 Task: Select newWindow in untrusted files.
Action: Mouse moved to (21, 591)
Screenshot: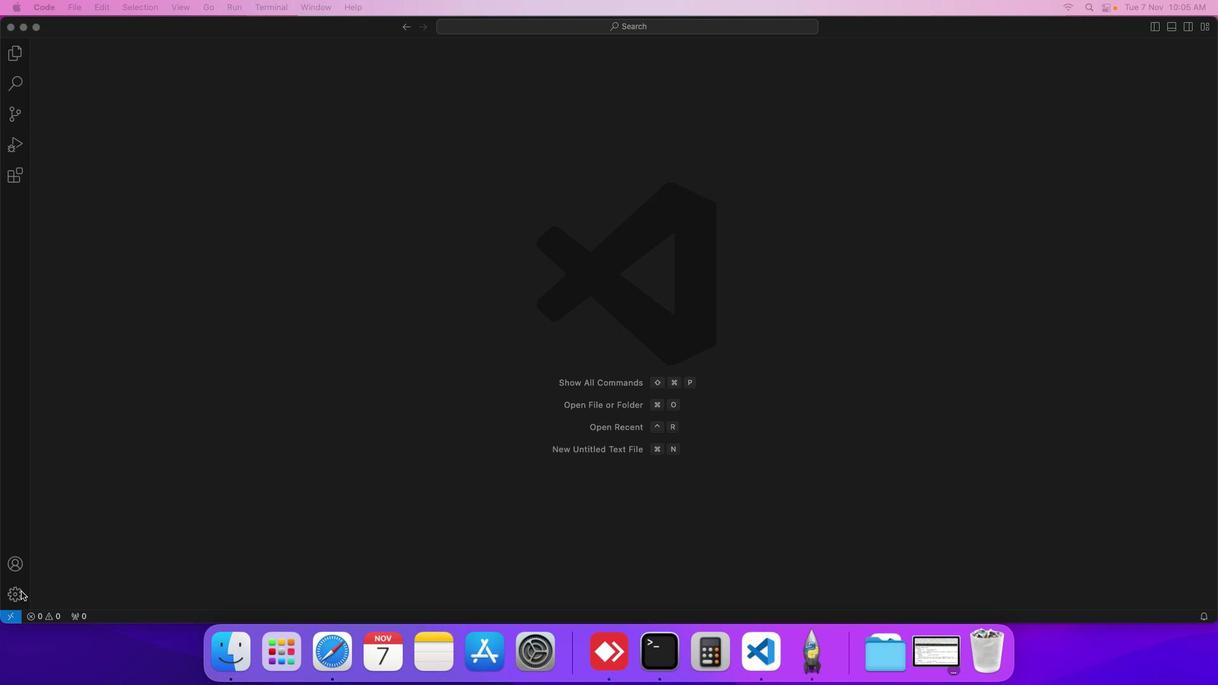 
Action: Mouse pressed left at (21, 591)
Screenshot: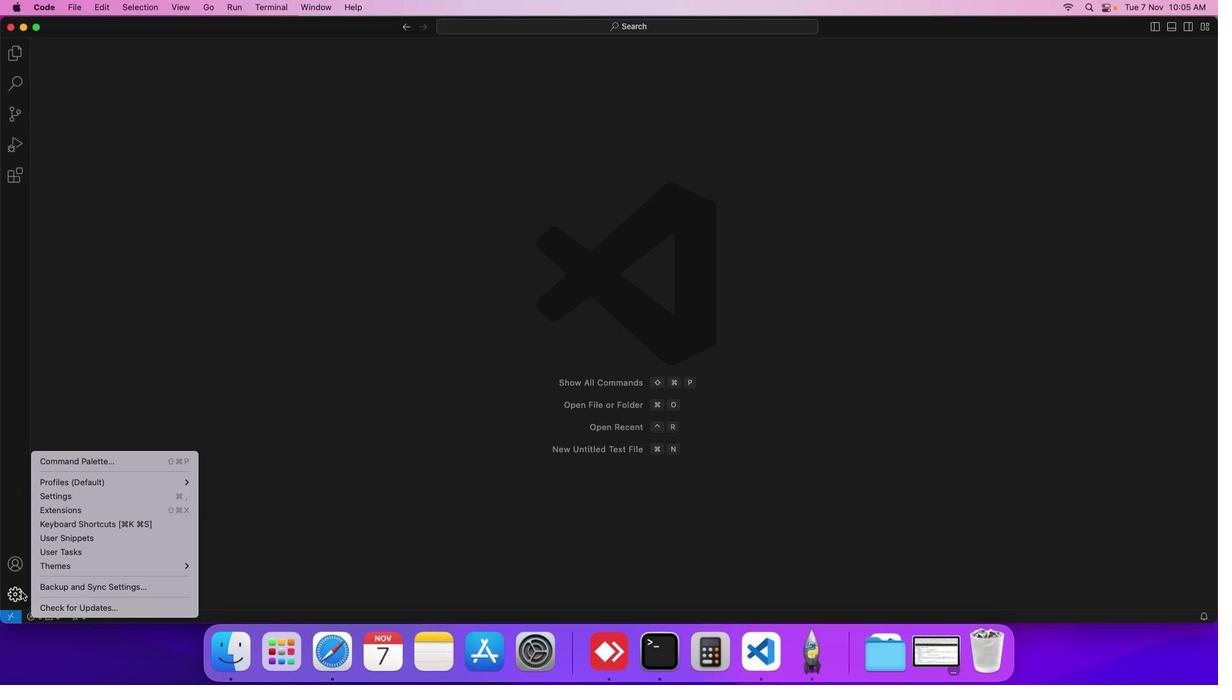 
Action: Mouse moved to (68, 495)
Screenshot: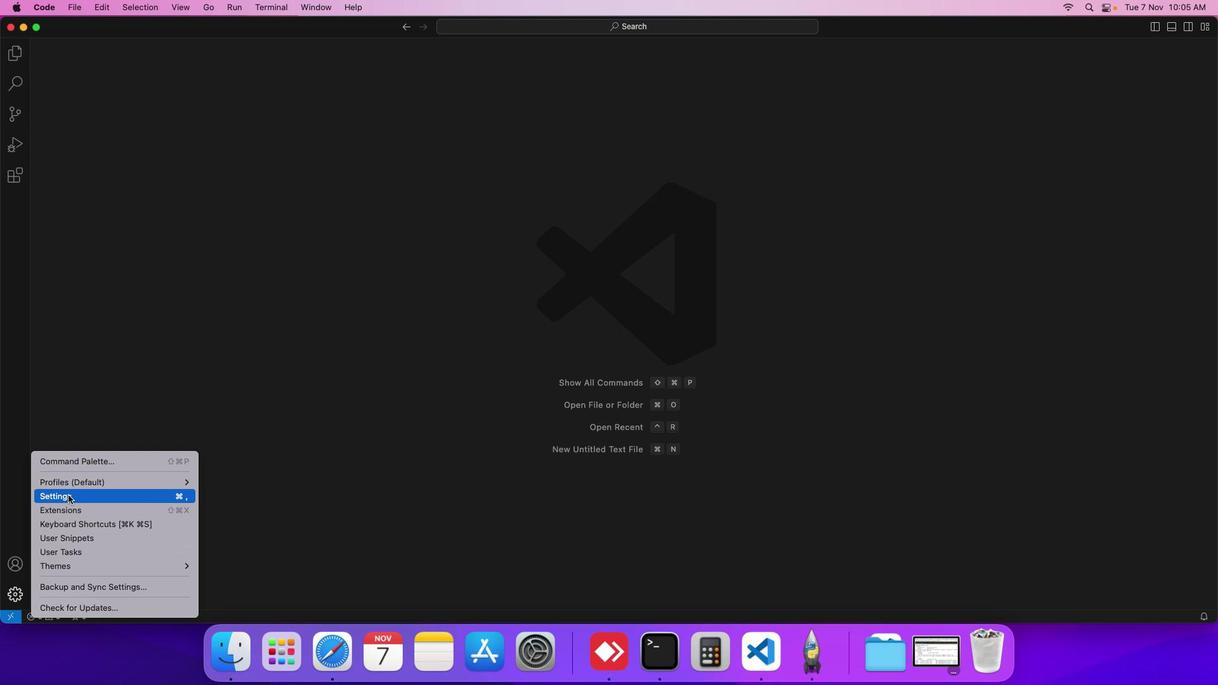 
Action: Mouse pressed left at (68, 495)
Screenshot: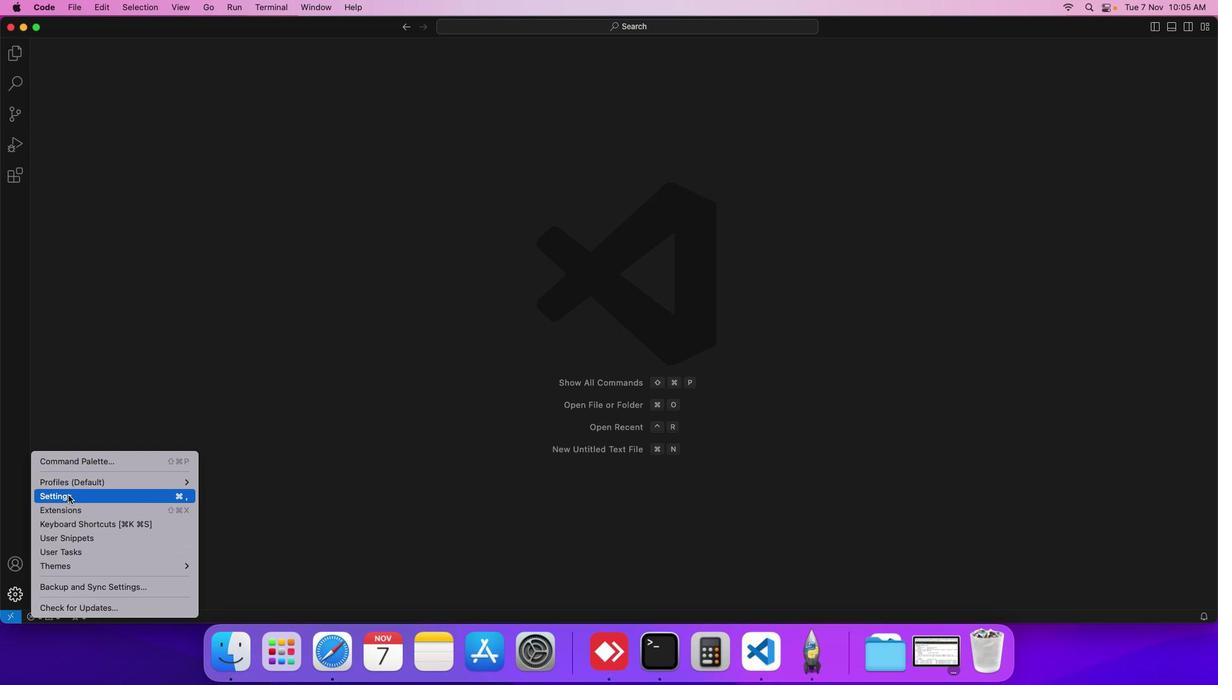 
Action: Mouse moved to (296, 213)
Screenshot: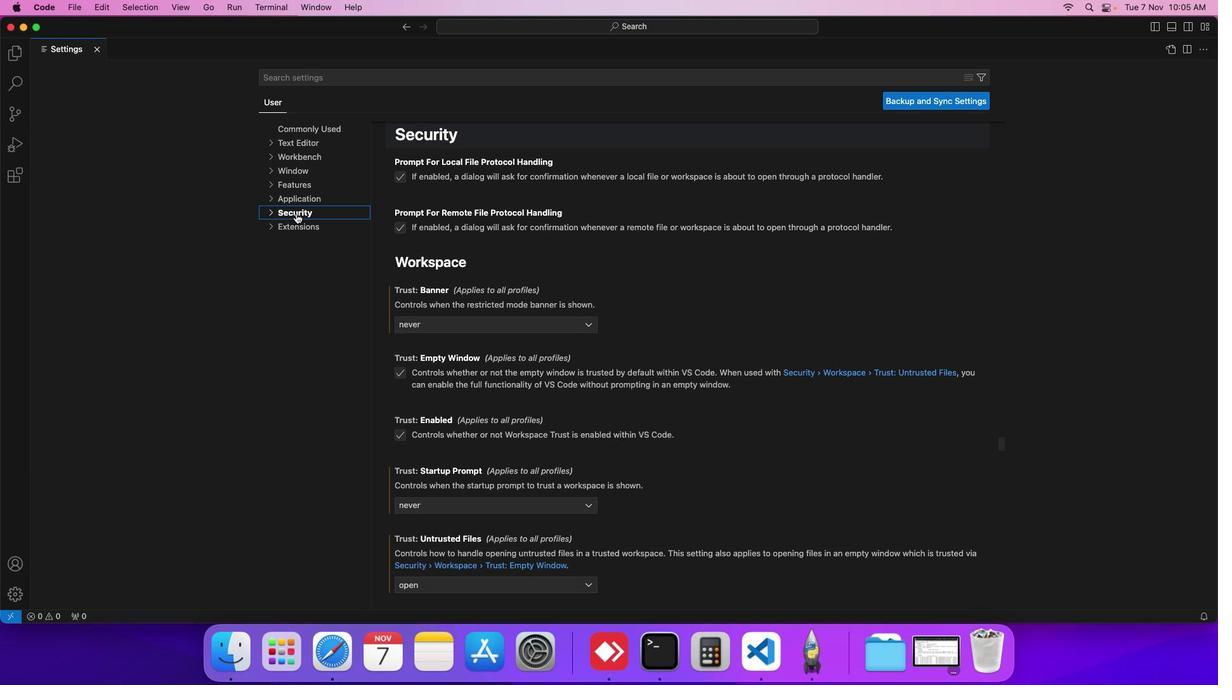 
Action: Mouse pressed left at (296, 213)
Screenshot: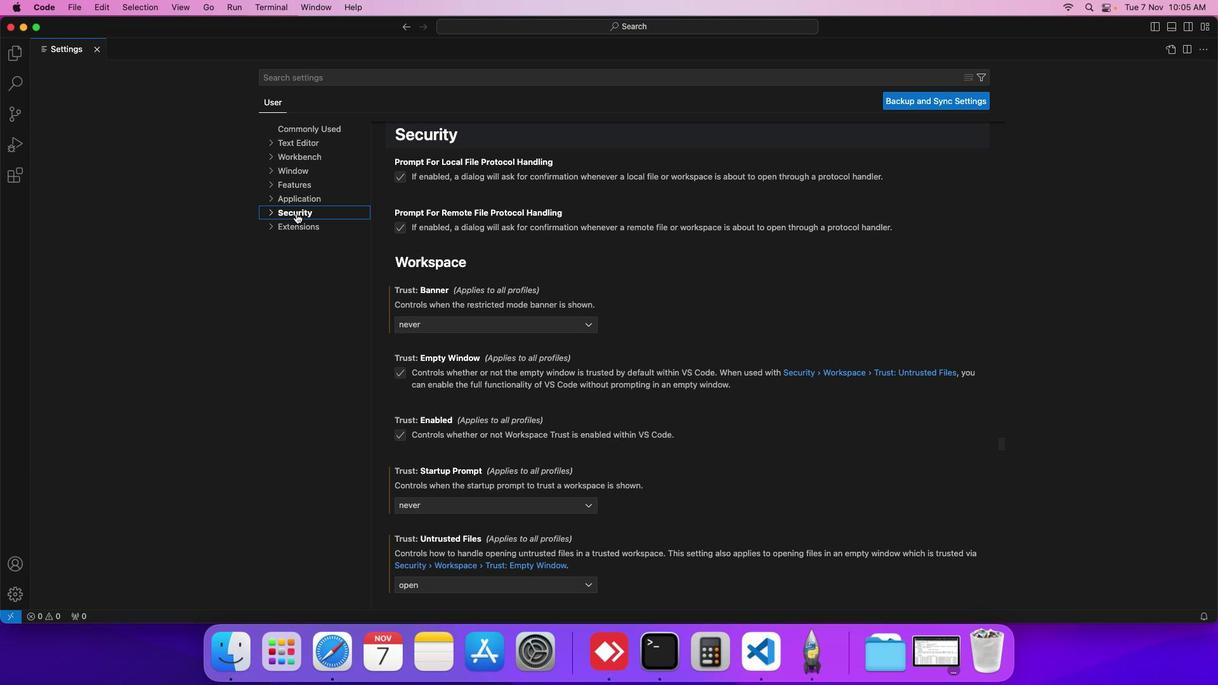 
Action: Mouse moved to (299, 223)
Screenshot: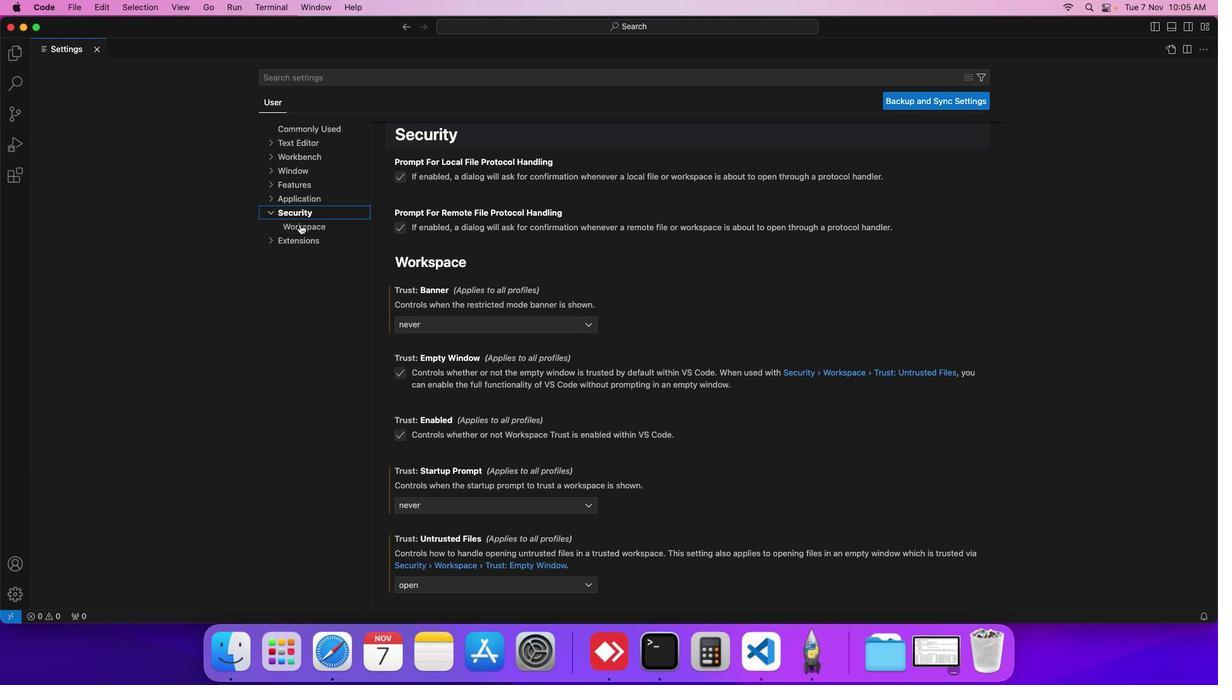 
Action: Mouse pressed left at (299, 223)
Screenshot: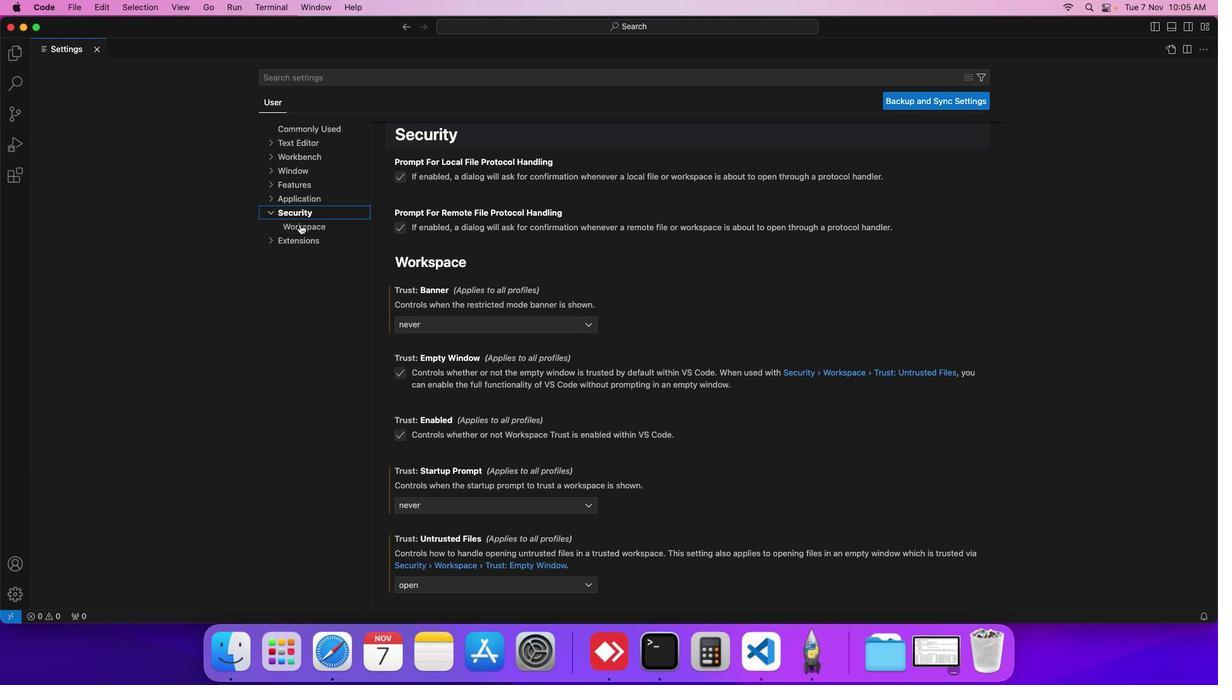 
Action: Mouse moved to (470, 464)
Screenshot: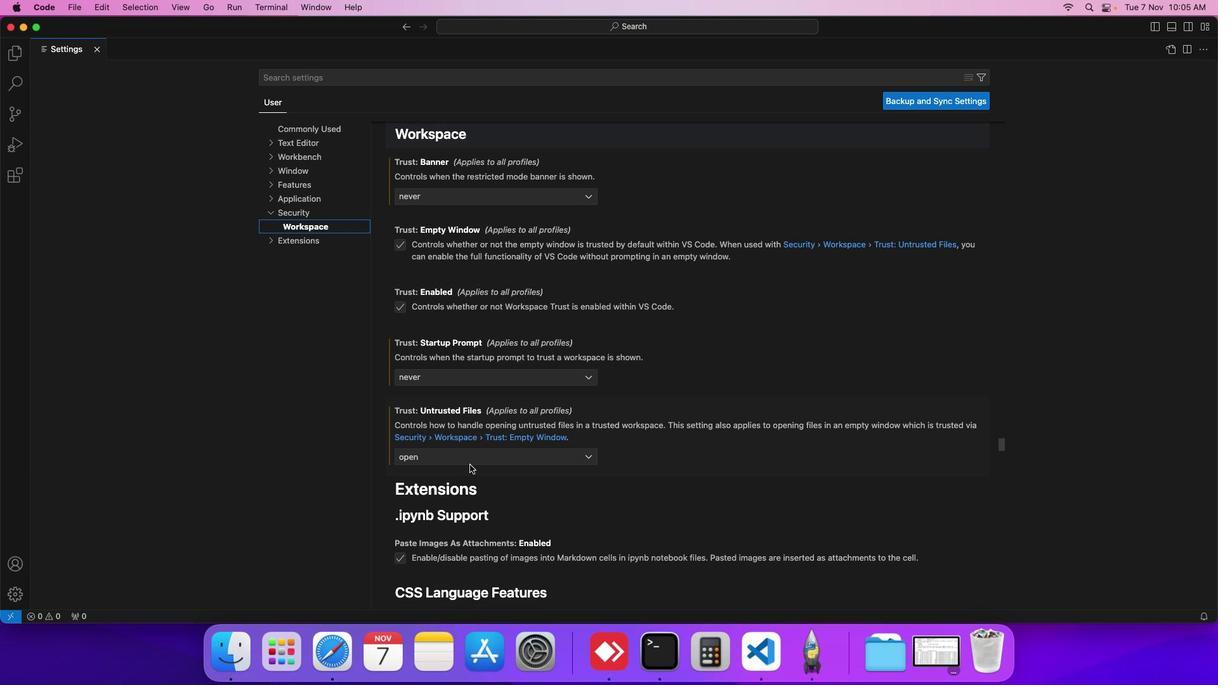 
Action: Mouse pressed left at (470, 464)
Screenshot: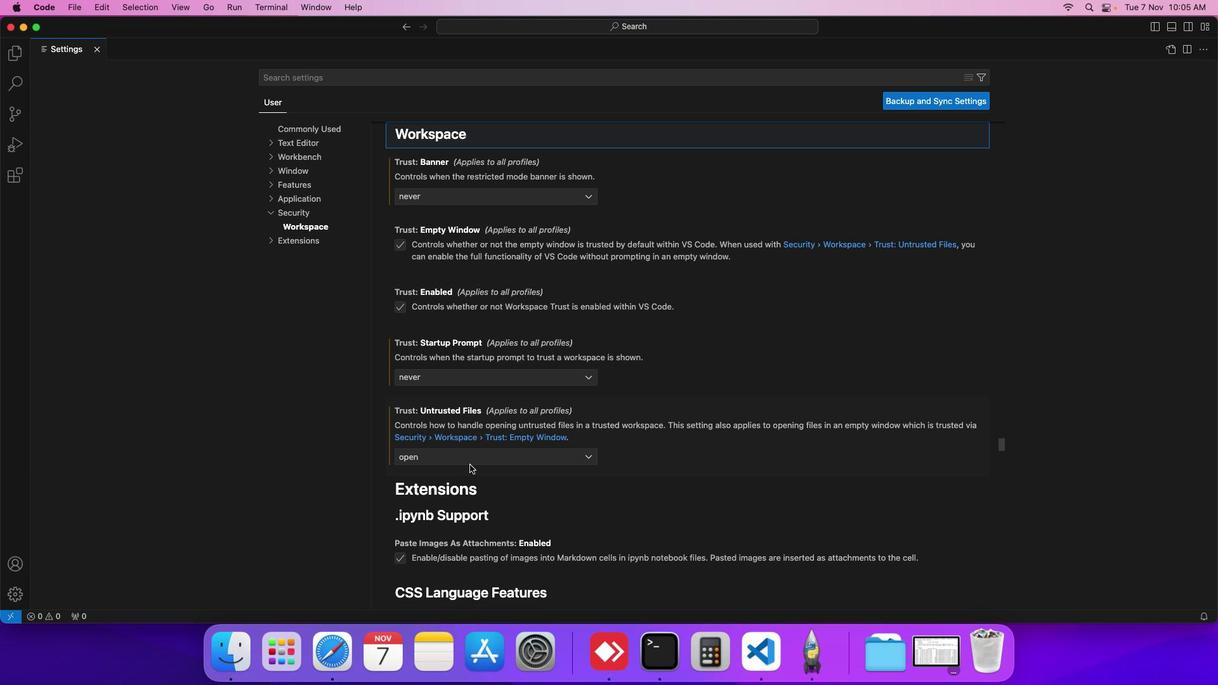 
Action: Mouse moved to (471, 458)
Screenshot: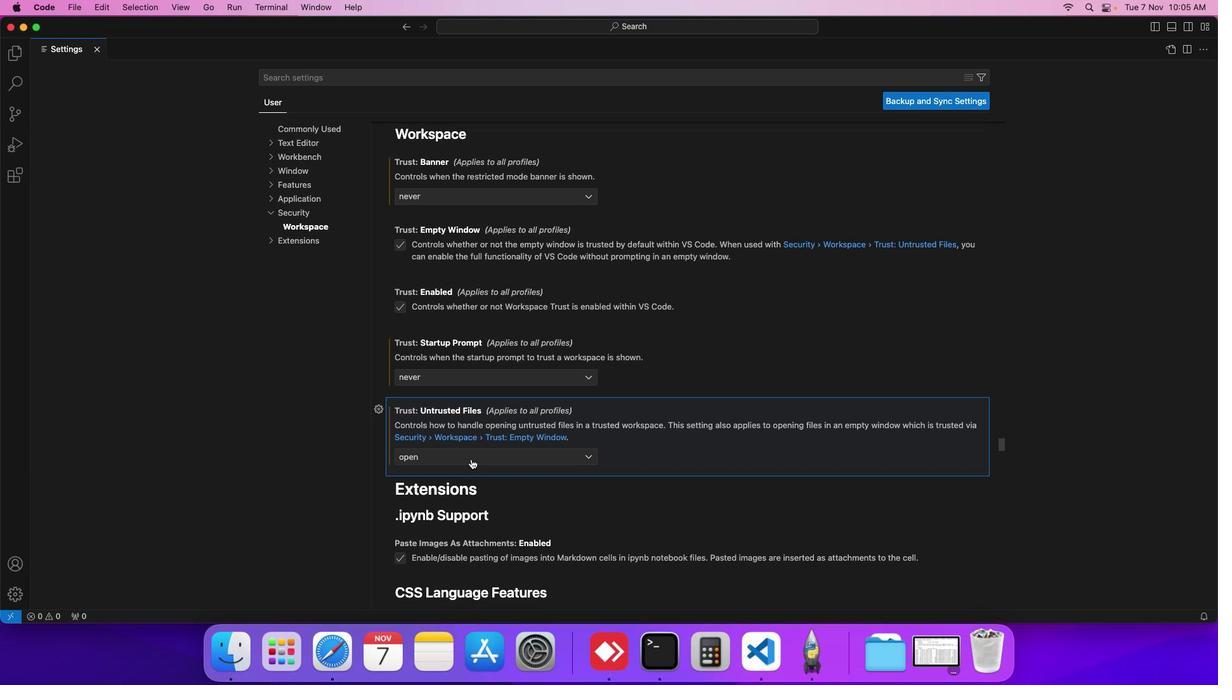 
Action: Mouse pressed left at (471, 458)
Screenshot: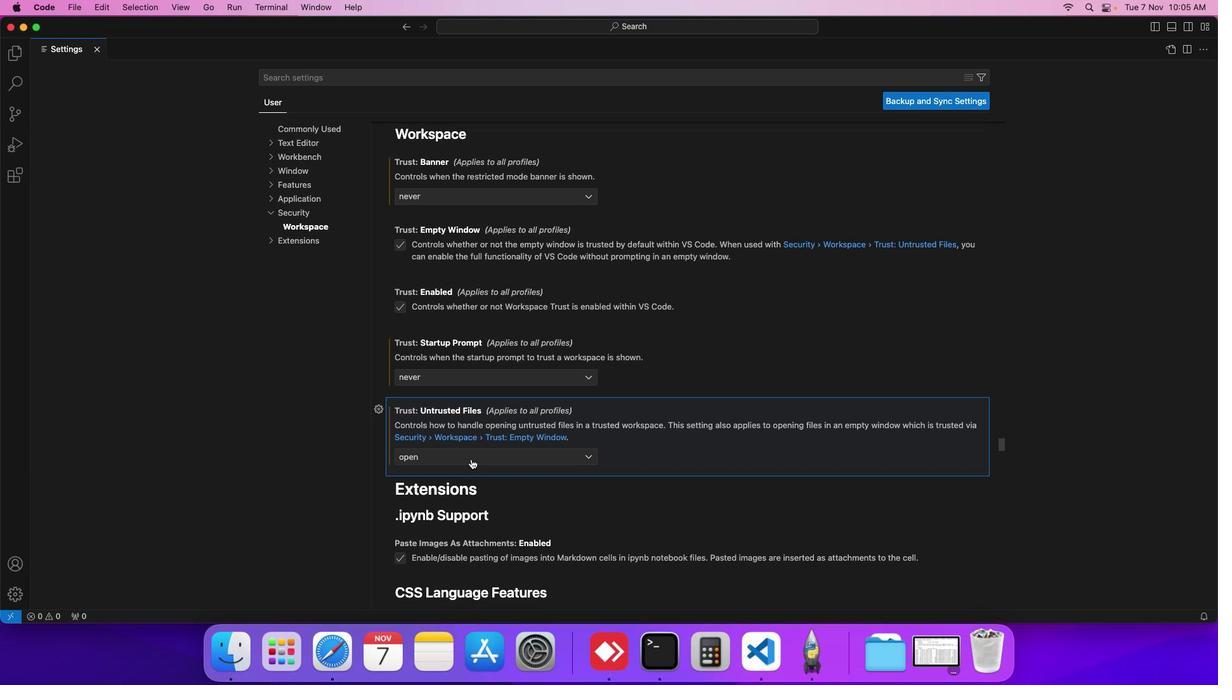 
Action: Mouse moved to (430, 500)
Screenshot: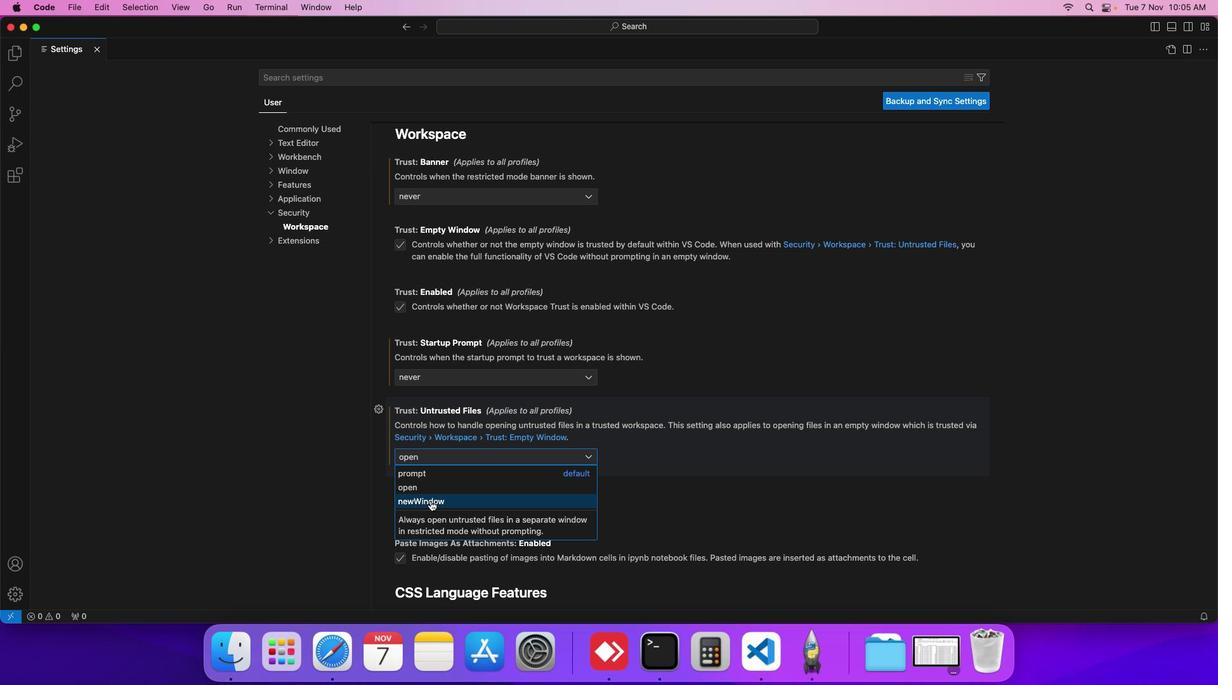 
Action: Mouse pressed left at (430, 500)
Screenshot: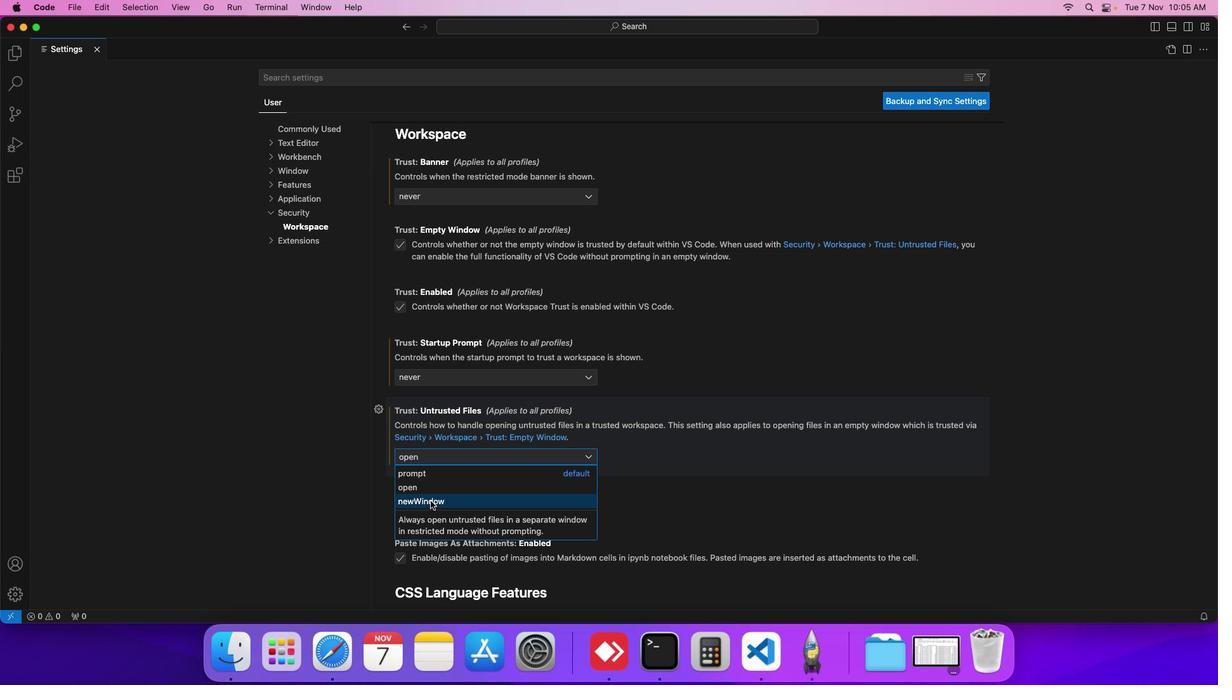 
Action: Mouse moved to (513, 470)
Screenshot: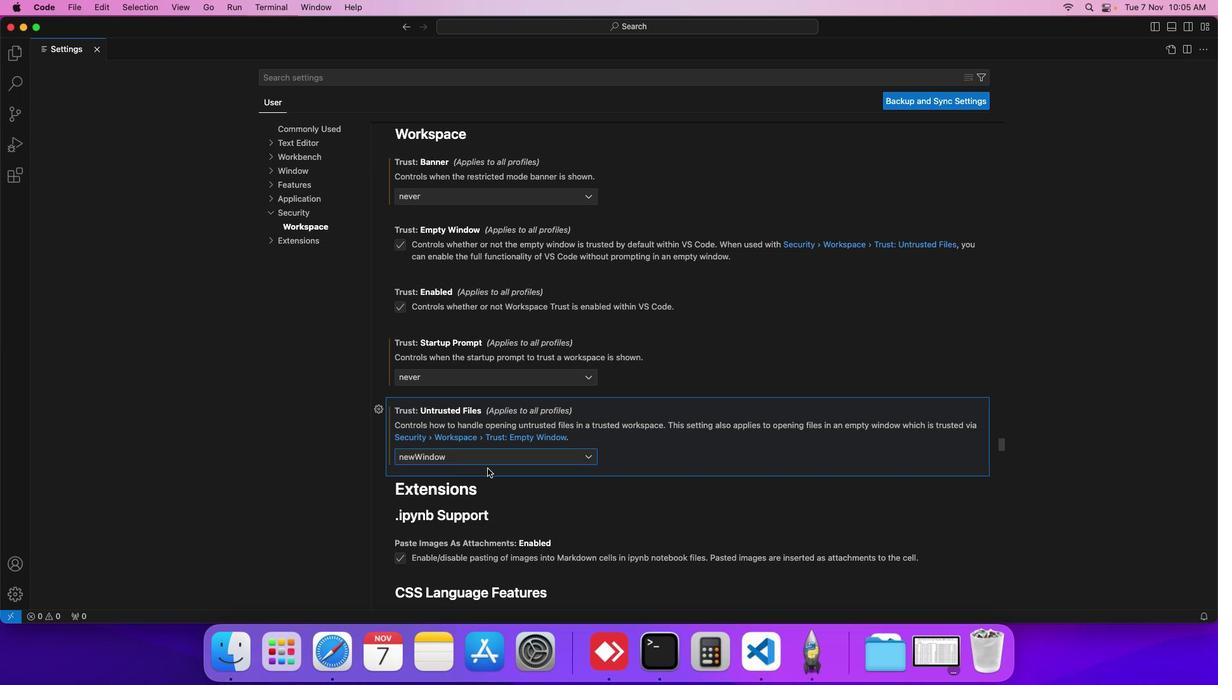 
